 Task: Make in the project AgileKite an epic 'Virtual desktop infrastructure (VDI) implementation'. Create in the project AgileKite an epic 'Cybersecurity enhancement'. Add in the project AgileKite an epic 'Artificial intelligence (AI) integration'
Action: Mouse moved to (262, 61)
Screenshot: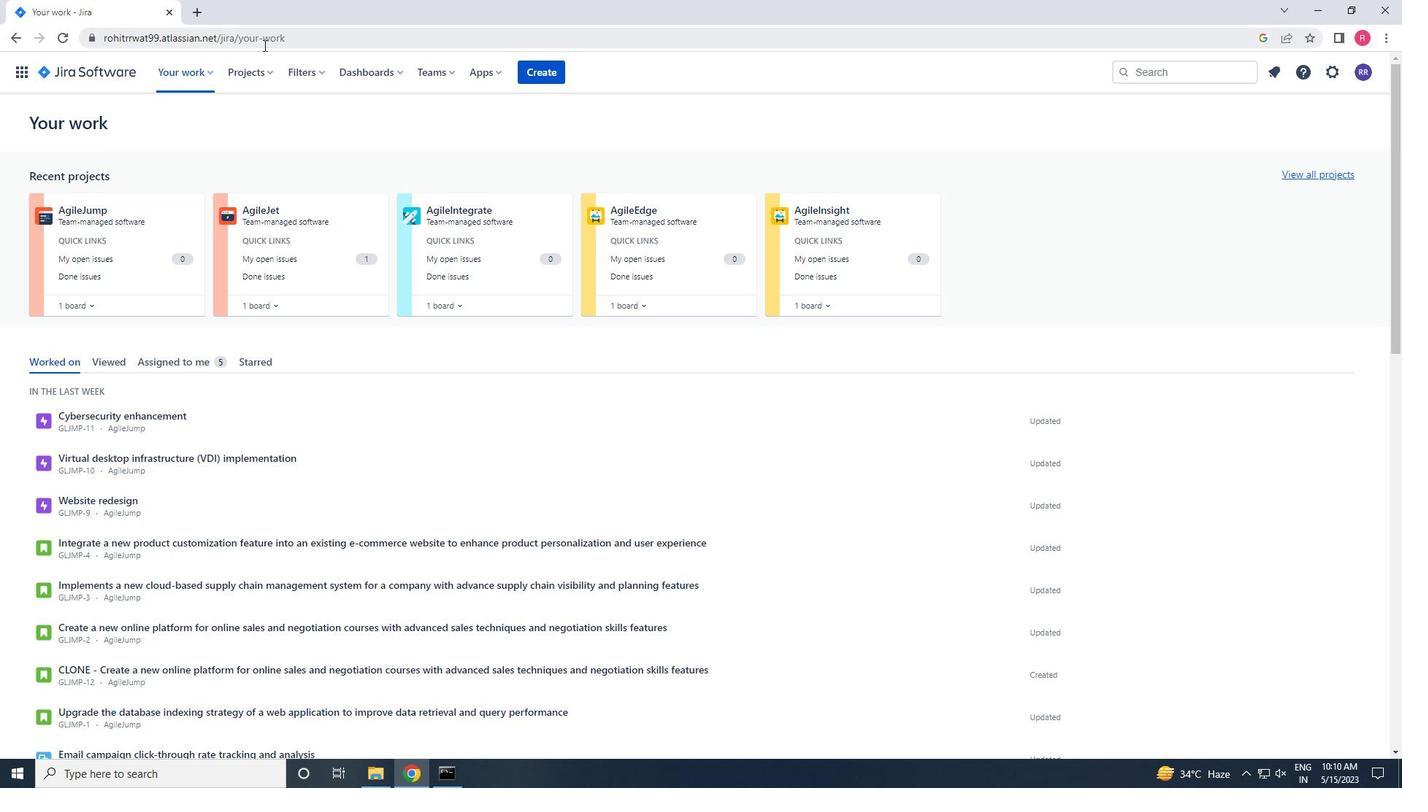
Action: Mouse pressed left at (262, 61)
Screenshot: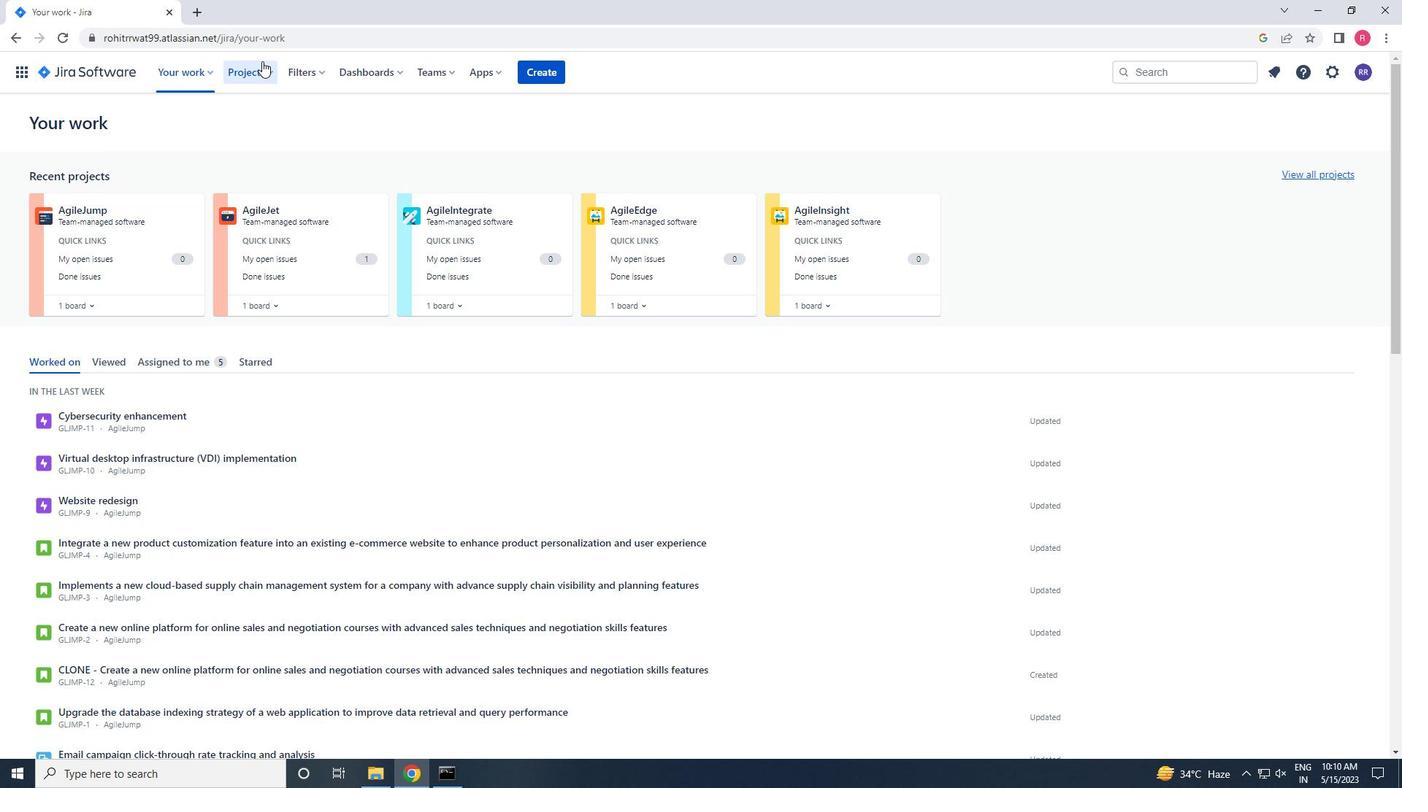 
Action: Mouse moved to (290, 124)
Screenshot: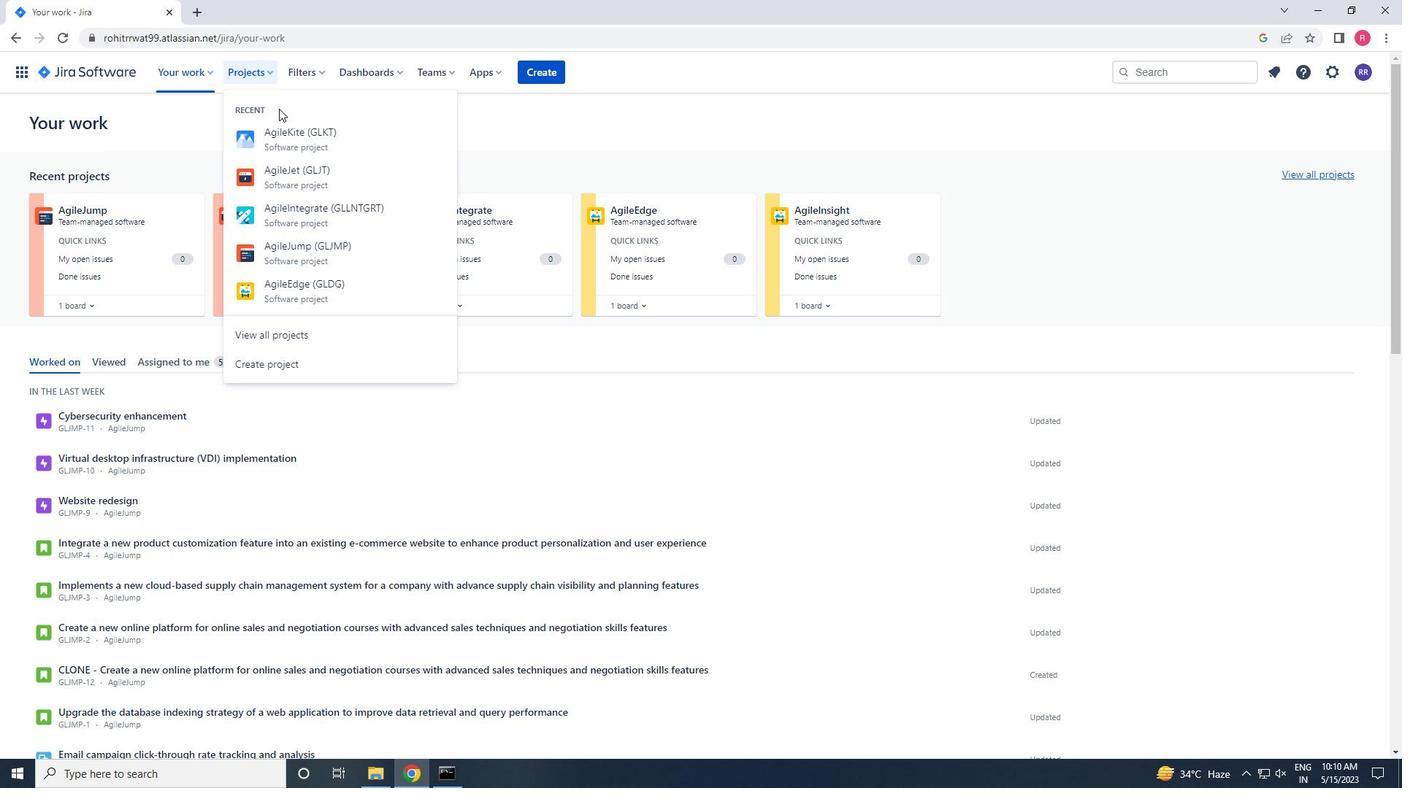 
Action: Mouse pressed left at (290, 124)
Screenshot: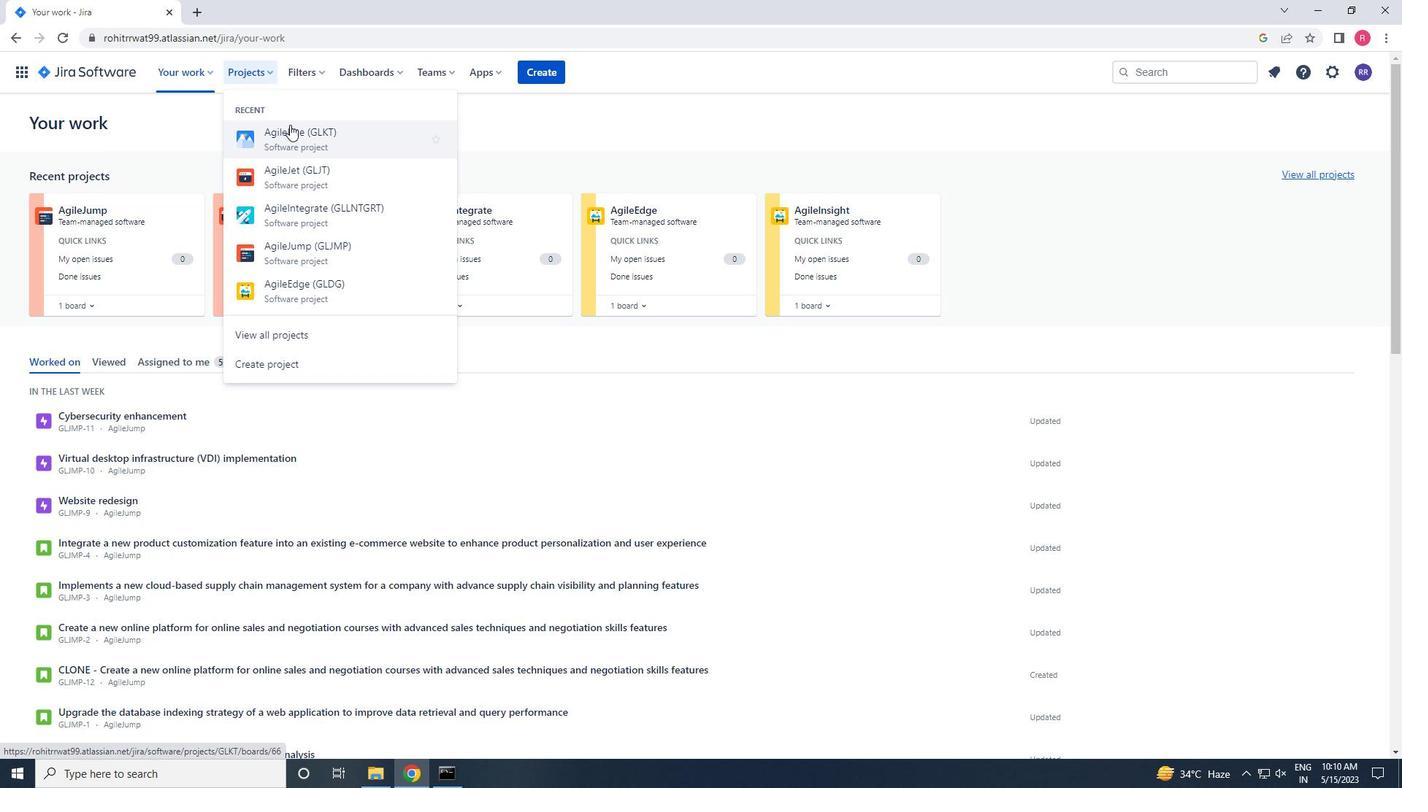 
Action: Mouse moved to (82, 217)
Screenshot: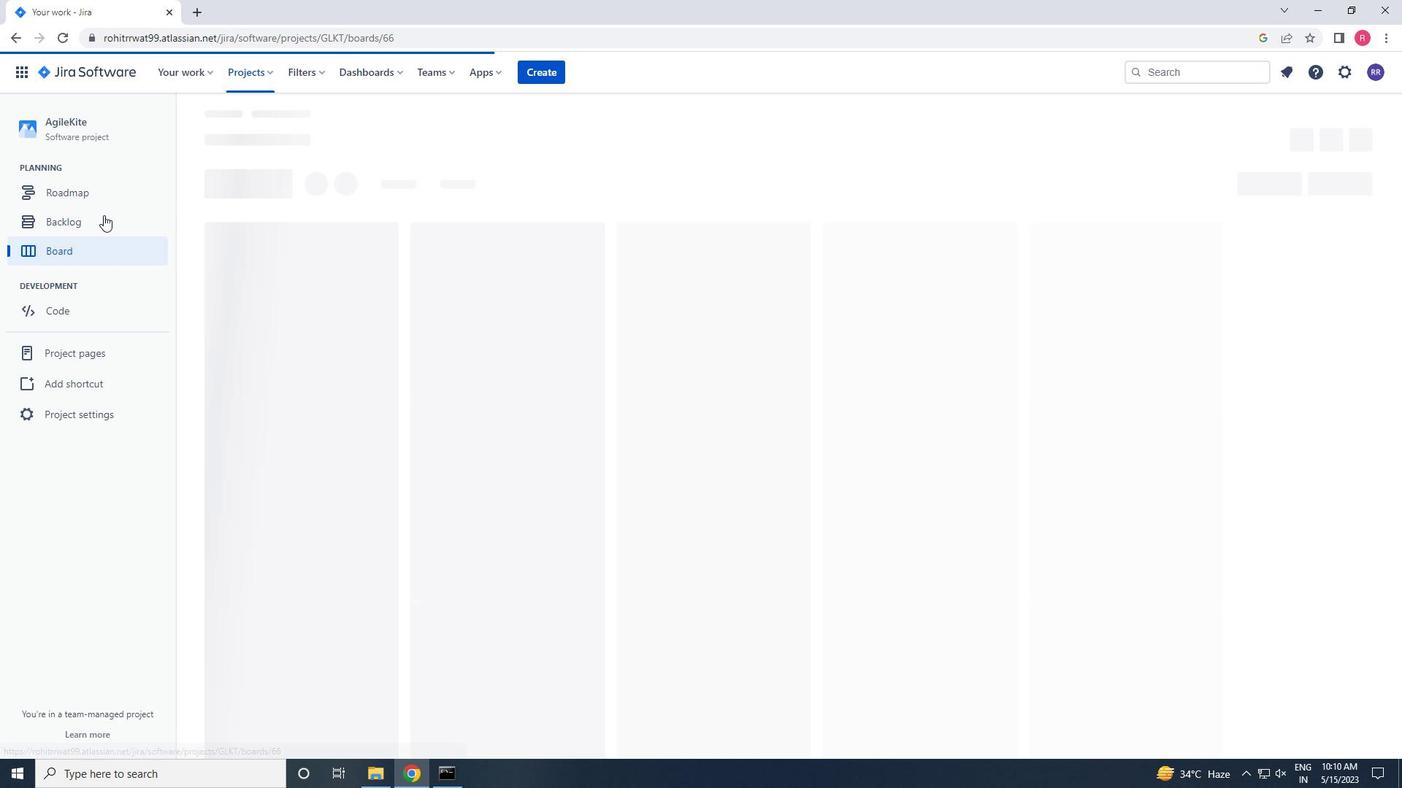 
Action: Mouse pressed left at (82, 217)
Screenshot: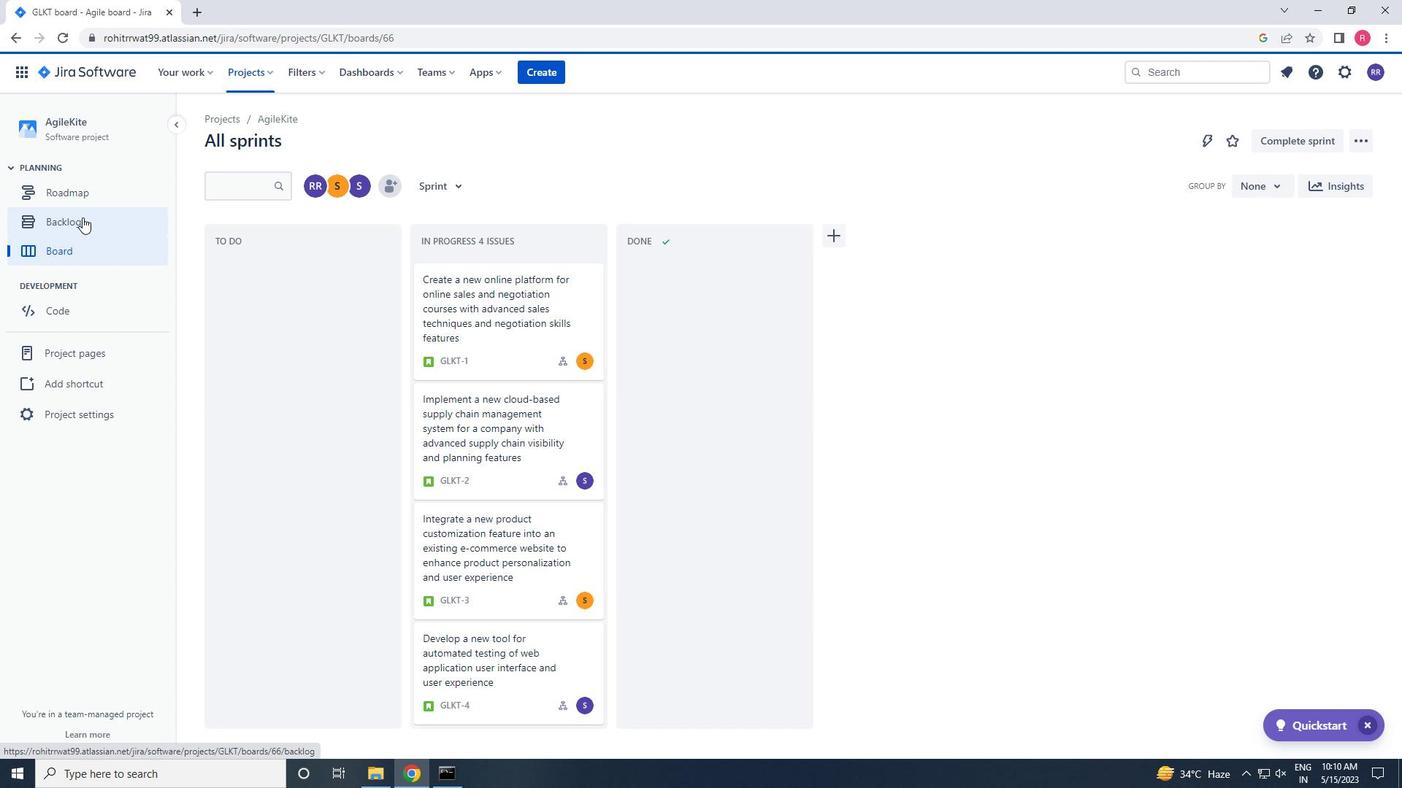
Action: Mouse moved to (330, 511)
Screenshot: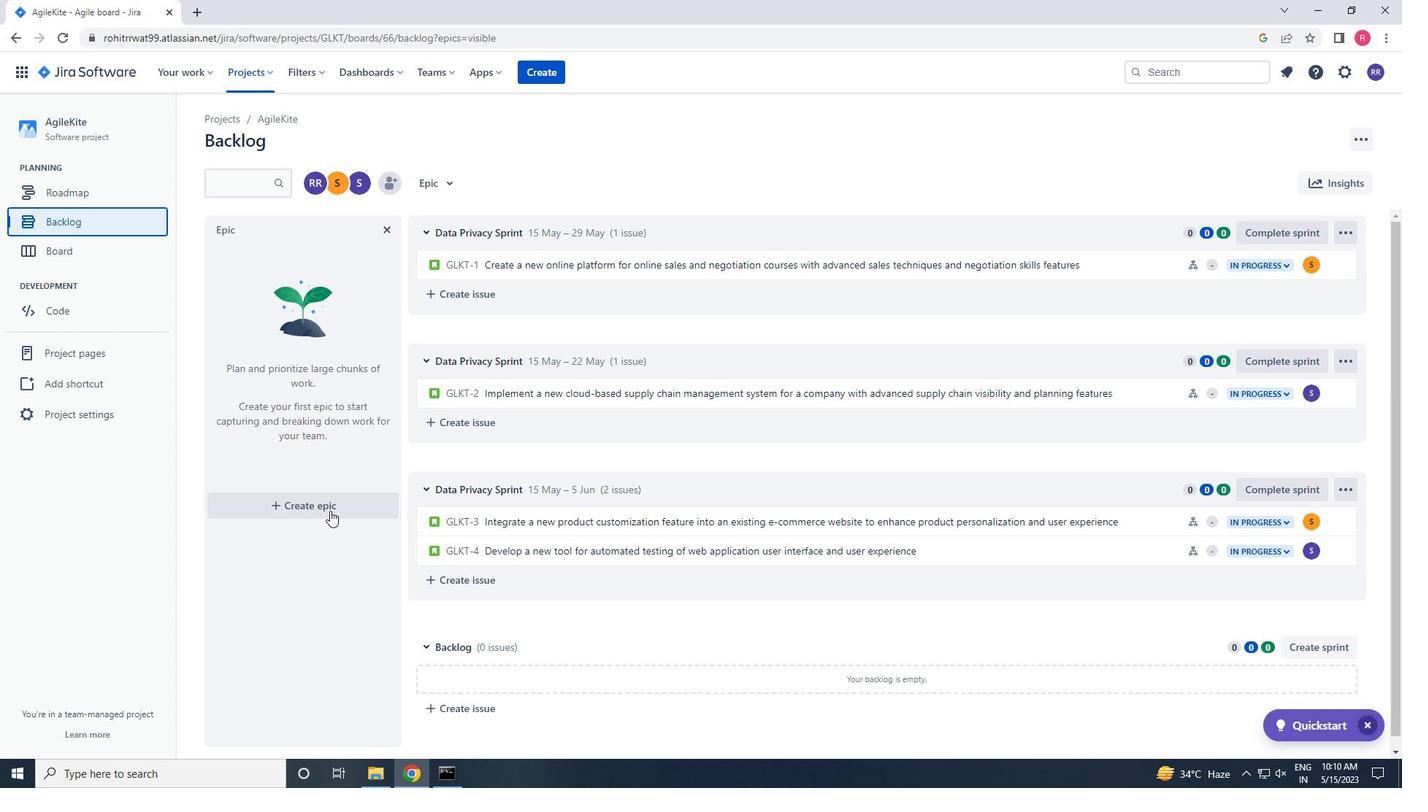 
Action: Mouse pressed left at (330, 511)
Screenshot: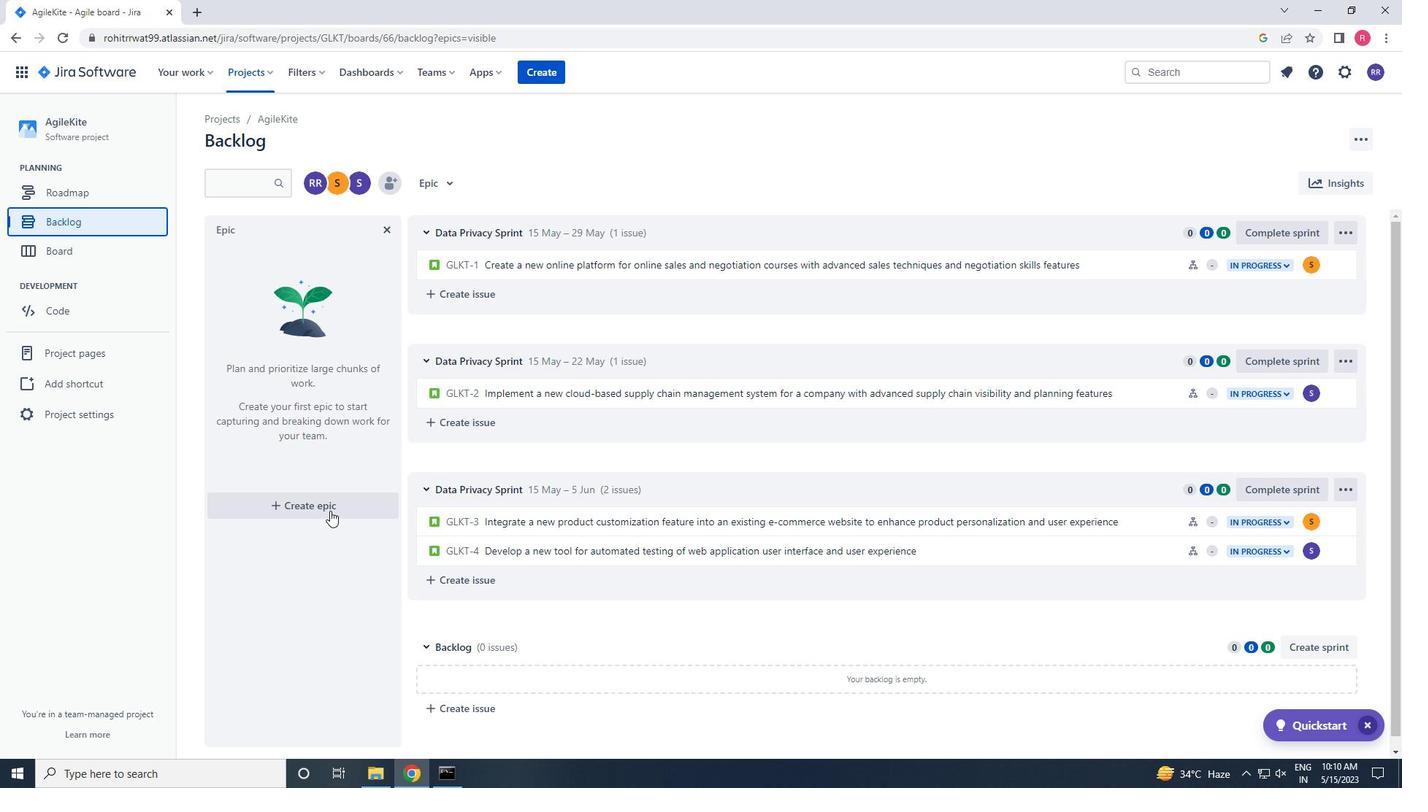 
Action: Key pressed <Key.shift>VIRTUAL<Key.space>DESKTOP<Key.space>INFRASTRUCTURE<Key.space><Key.shift_r>(<Key.shift>VID<Key.shift_r>)<Key.space>IMPLEMENTATION<Key.space><Key.enter><Key.shift>CYBER<Key.backspace><Key.backspace><Key.backspace><Key.backspace>YBER<Key.space><Key.backspace>SECURITY<Key.space>ENHANCEMENT<Key.space><Key.enter><Key.shift>AIRIFICIAL<Key.space><Key.backspace><Key.backspace><Key.backspace><Key.backspace><Key.backspace><Key.backspace><Key.backspace><Key.backspace><Key.backspace><Key.backspace>RY<Key.backspace>TFICIAL<Key.space><Key.left><Key.left><Key.left><Key.left><Key.left><Key.left><Key.left>I<Key.right><Key.right><Key.right><Key.right><Key.right><Key.right><Key.right><Key.right><Key.right>INTELLIGENCE<Key.space><Key.shift_r><Key.shift_r>(<Key.shift_r><Key.shift_r><Key.shift_r><Key.shift_r><Key.shift_r><Key.shift_r>AI<Key.shift_r>)<Key.space>INTEGRATION<Key.space><Key.enter>
Screenshot: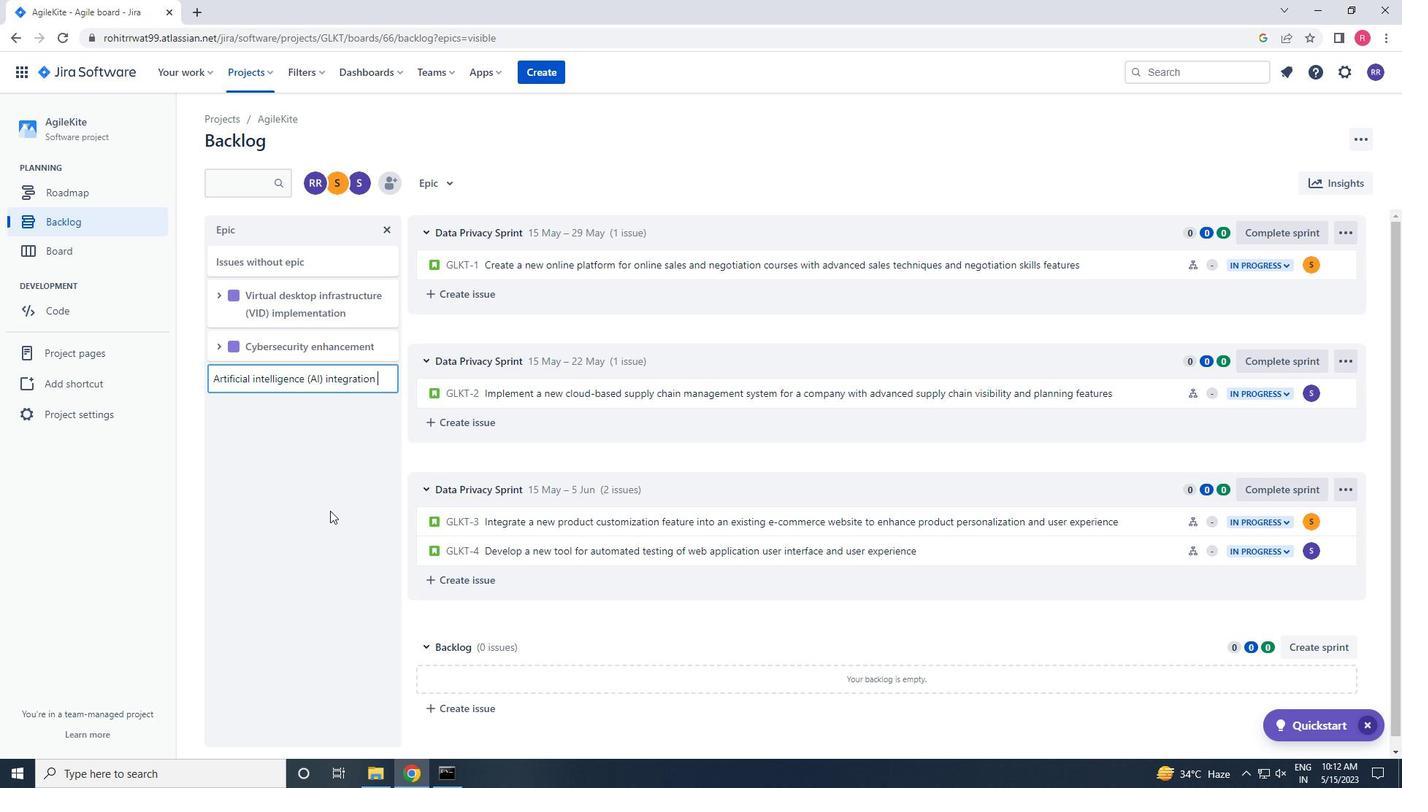 
